 Task: Create a rule from the Recommended list, Task Added to this Project -> add SubTasks in the project AmplifyHQ with SubTasks Gather and Analyse Requirements , Design and Implement Solution , System Test and UAT , Release to Production / Go Live
Action: Mouse moved to (64, 301)
Screenshot: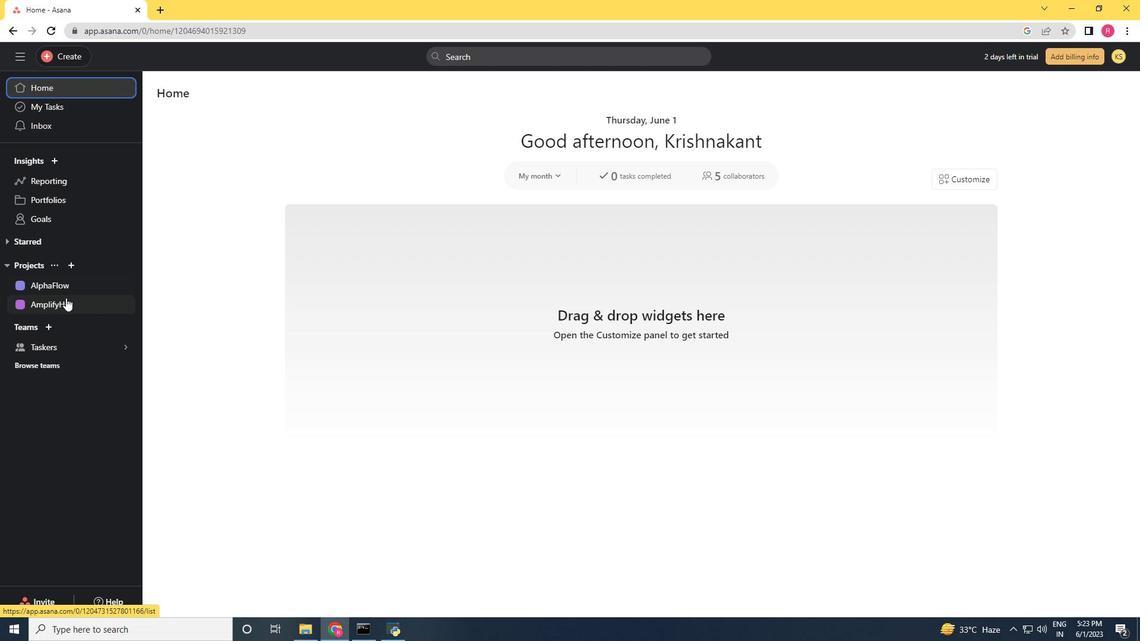 
Action: Mouse pressed left at (64, 301)
Screenshot: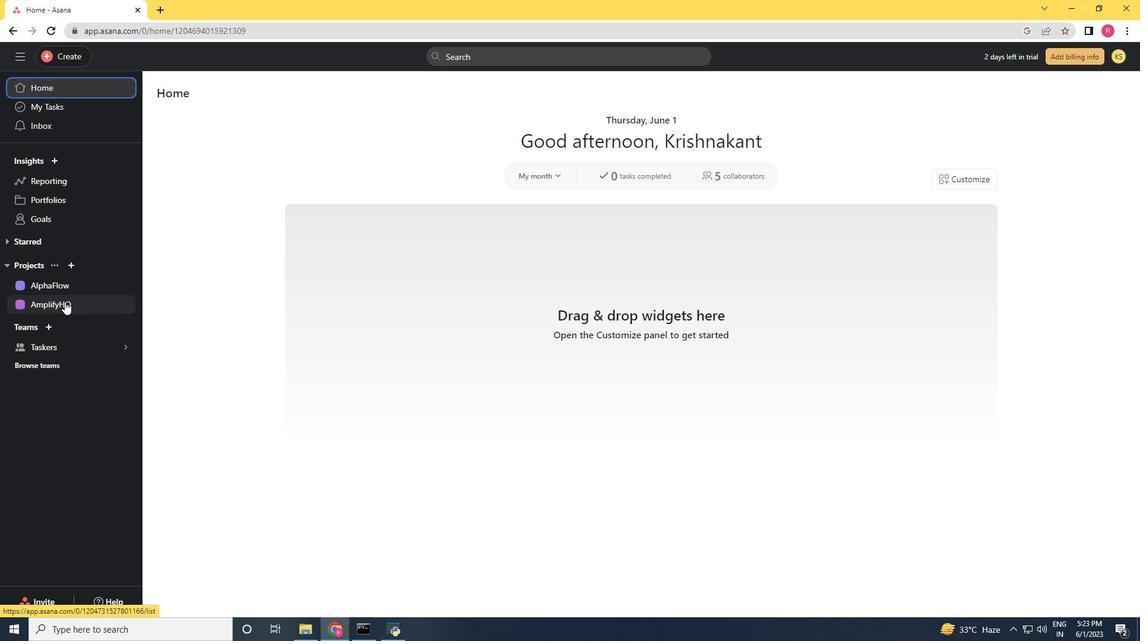 
Action: Mouse moved to (1096, 103)
Screenshot: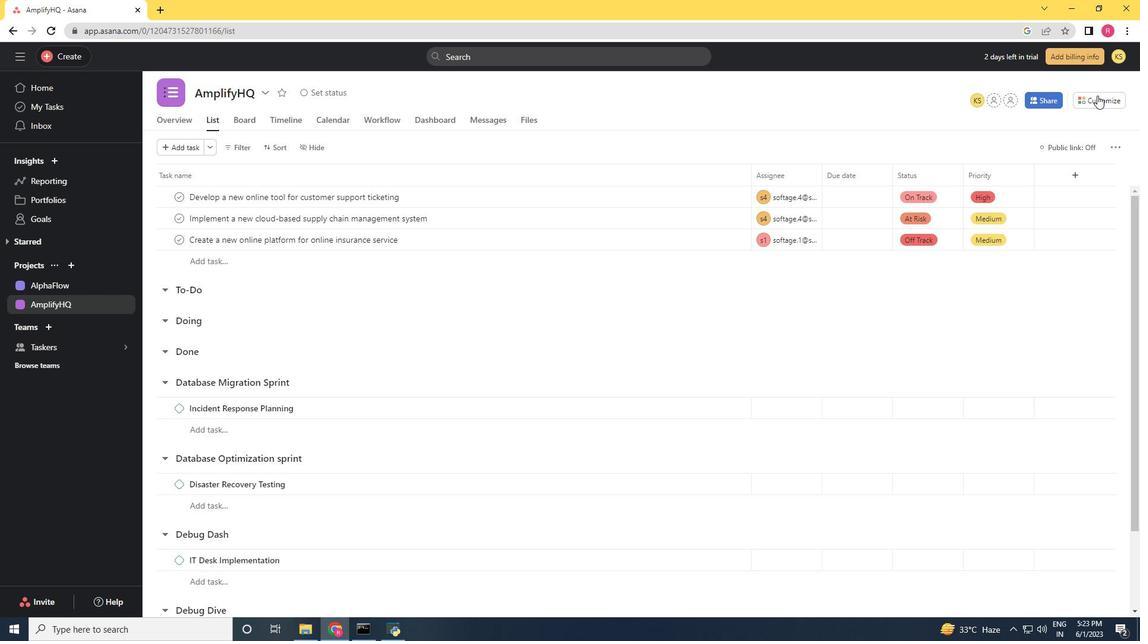 
Action: Mouse pressed left at (1096, 103)
Screenshot: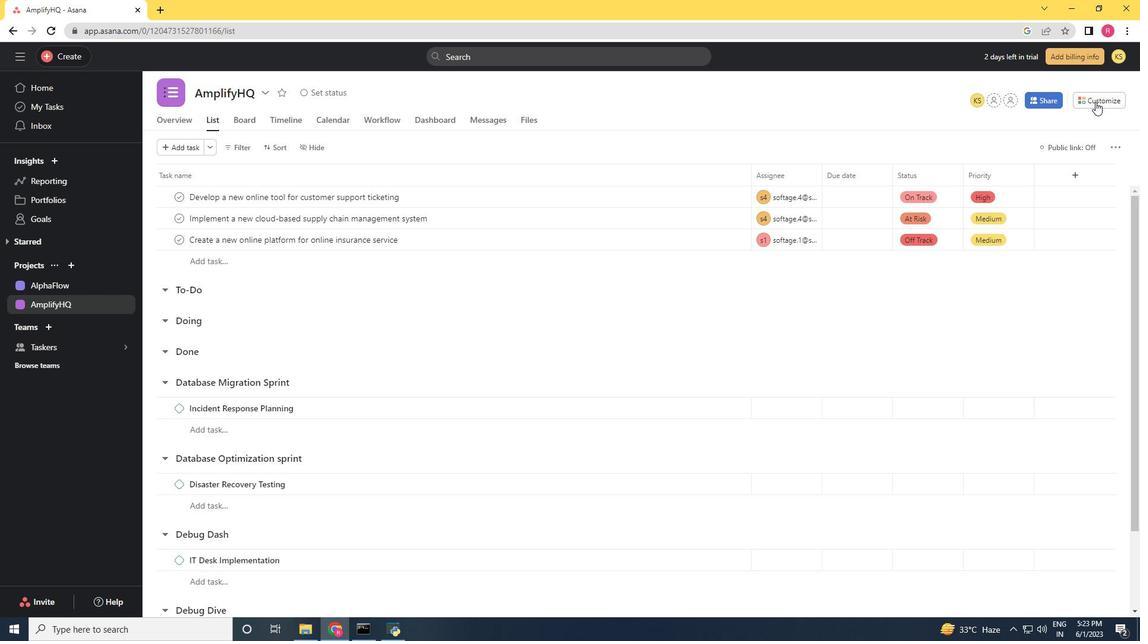 
Action: Mouse moved to (888, 244)
Screenshot: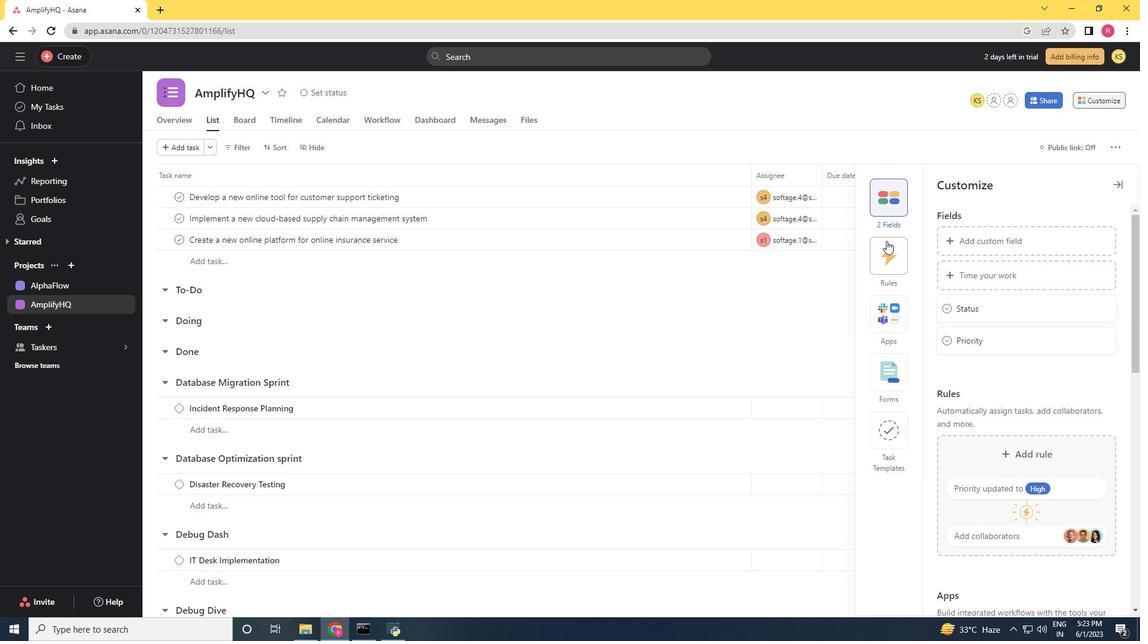 
Action: Mouse pressed left at (888, 244)
Screenshot: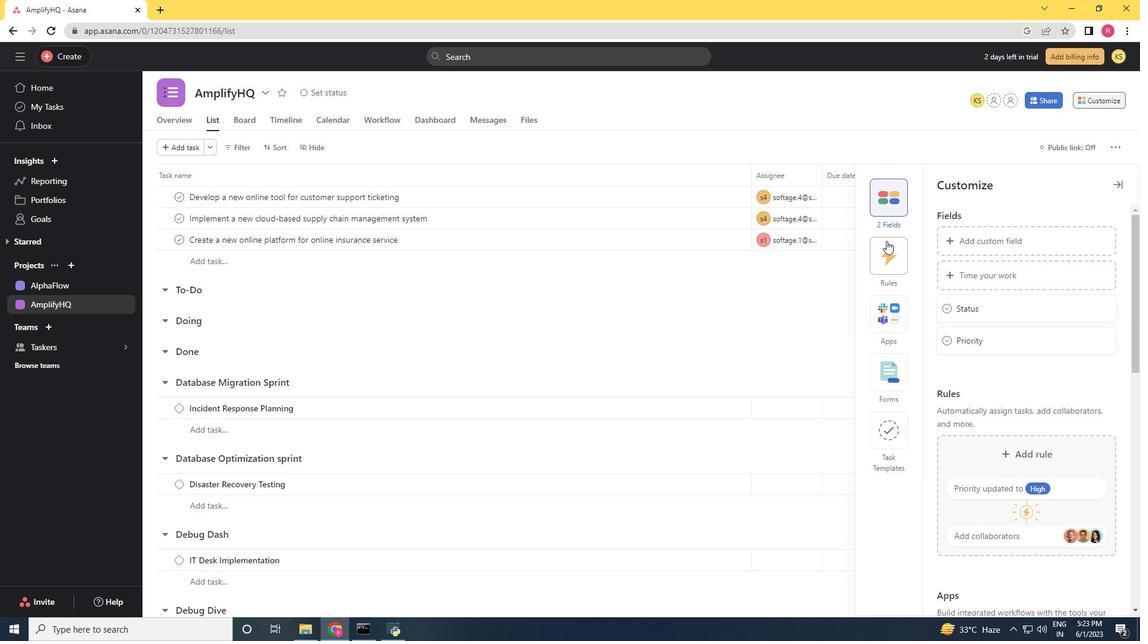 
Action: Mouse moved to (998, 279)
Screenshot: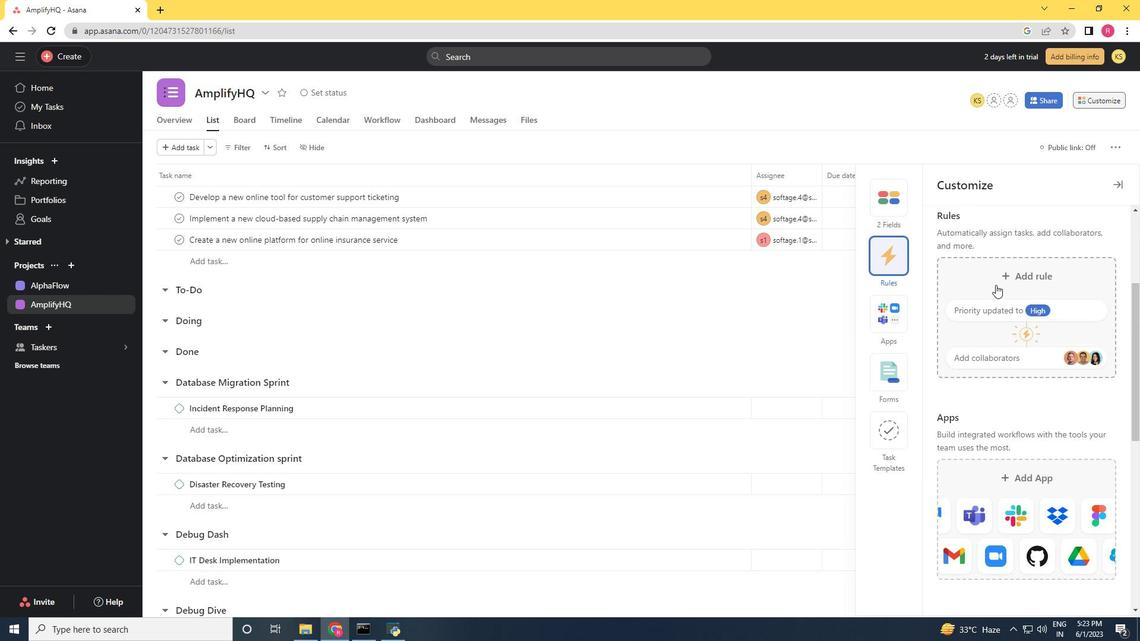 
Action: Mouse pressed left at (998, 279)
Screenshot: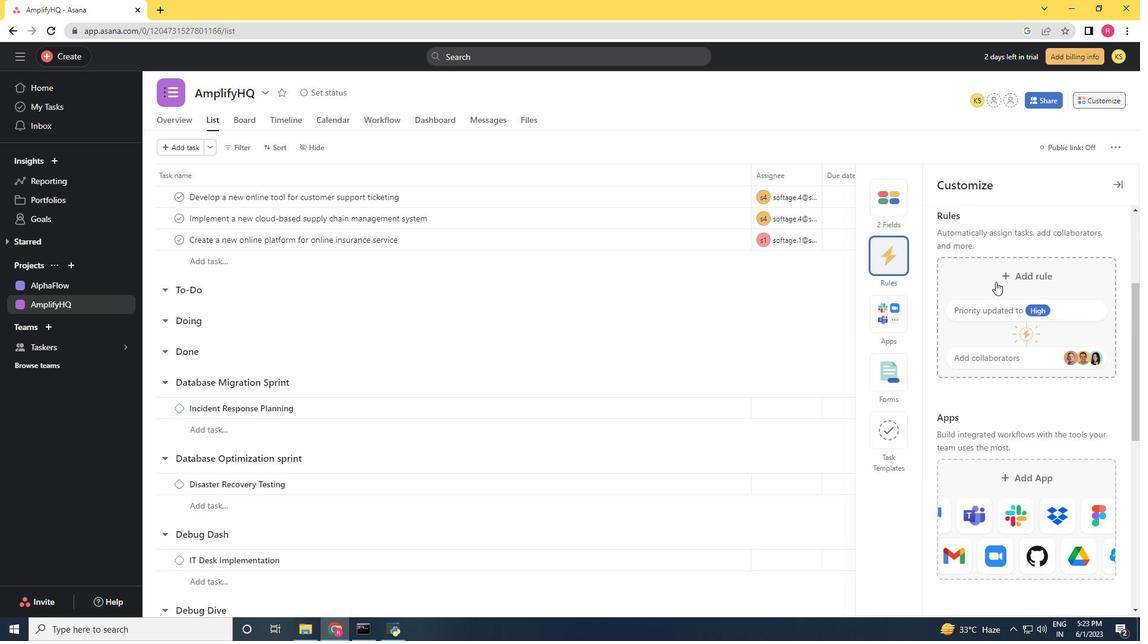 
Action: Mouse moved to (764, 190)
Screenshot: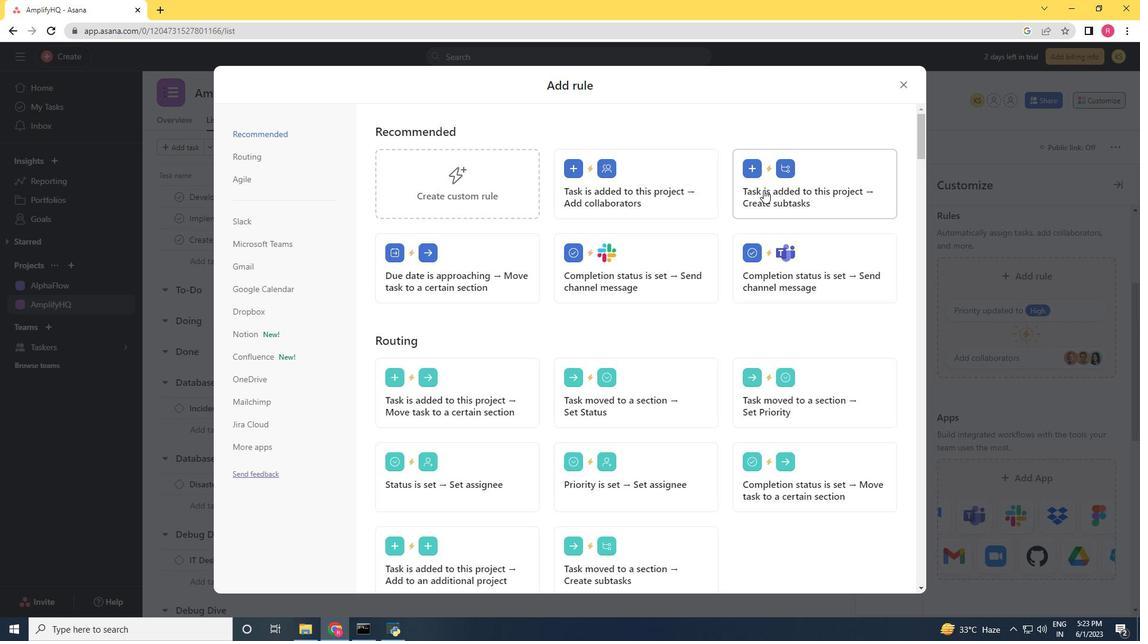 
Action: Mouse pressed left at (764, 190)
Screenshot: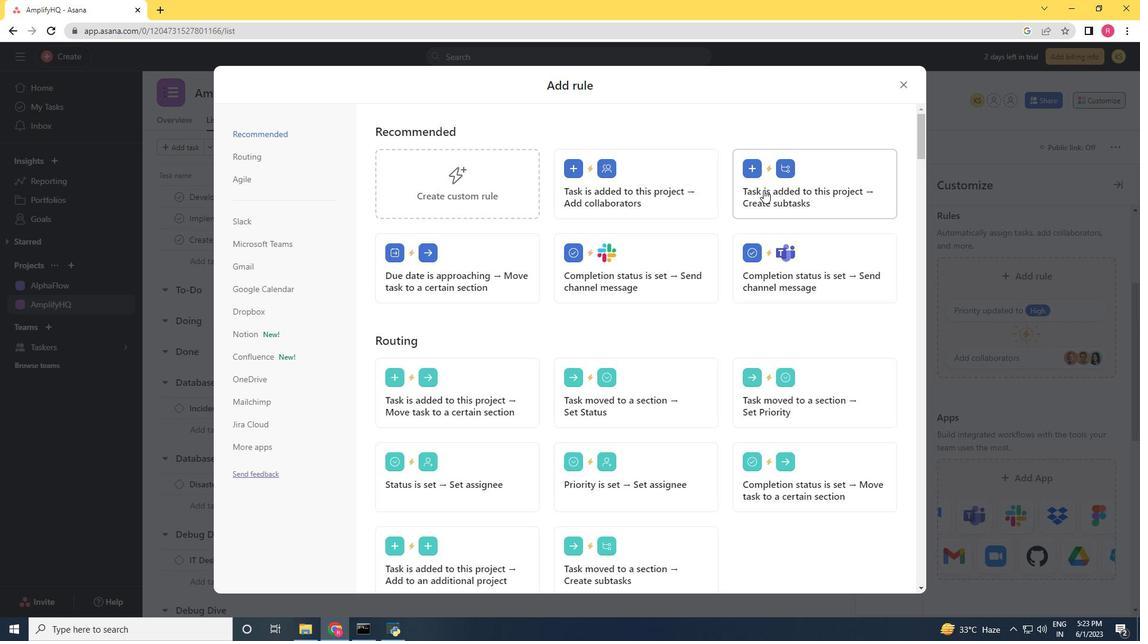 
Action: Mouse moved to (84, 393)
Screenshot: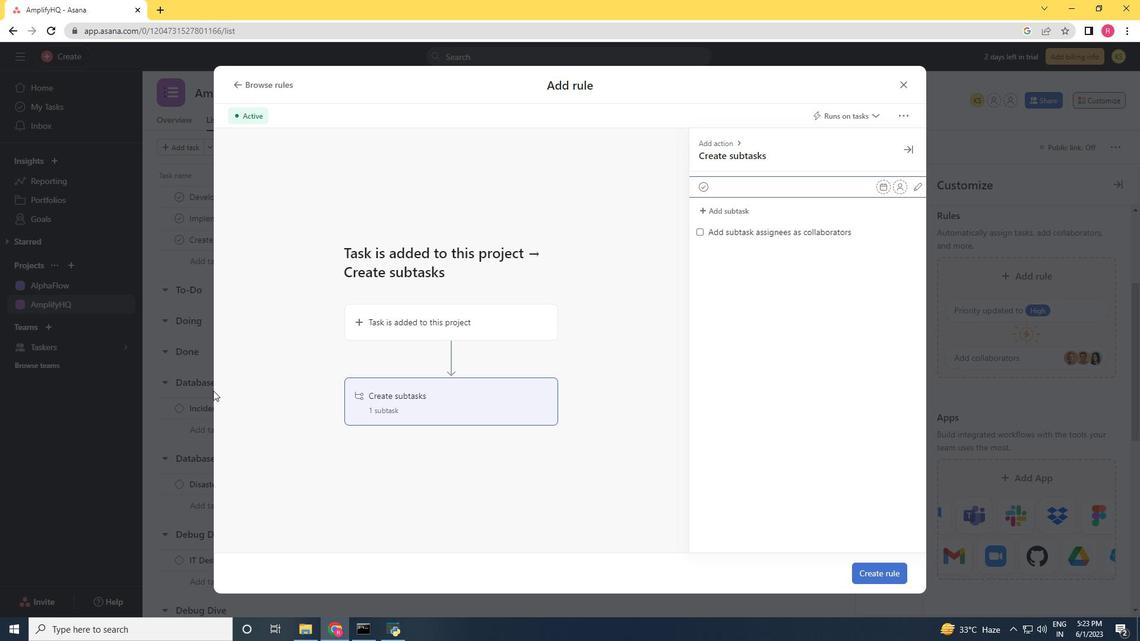 
Action: Key pressed <Key.shift>Gather<Key.space>and<Key.space><Key.shift>Analye<Key.backspace>se<Key.space><Key.shift>Requirements<Key.enter><Key.shift>Design<Key.space>and<Key.space><Key.shift_r>Implement<Key.space><Key.shift>Soulution<Key.space><Key.backspace><Key.backspace><Key.backspace><Key.backspace><Key.backspace><Key.backspace><Key.backspace><Key.backspace>lution<Key.space><Key.enter><Key.shift>System<Key.space><Key.shift>Test<Key.space>and<Key.space><Key.shift><Key.shift>UAT<Key.enter><Key.shift><Key.shift><Key.shift><Key.shift><Key.shift><Key.shift><Key.shift><Key.shift><Key.shift><Key.shift><Key.shift><Key.shift><Key.shift><Key.shift><Key.shift><Key.shift><Key.shift><Key.shift><Key.shift><Key.shift><Key.shift><Key.shift>Release<Key.space>to<Key.space><Key.shift_r>Production<Key.space>/<Key.space><Key.shift_r>Go<Key.space><Key.shift_r>Live
Screenshot: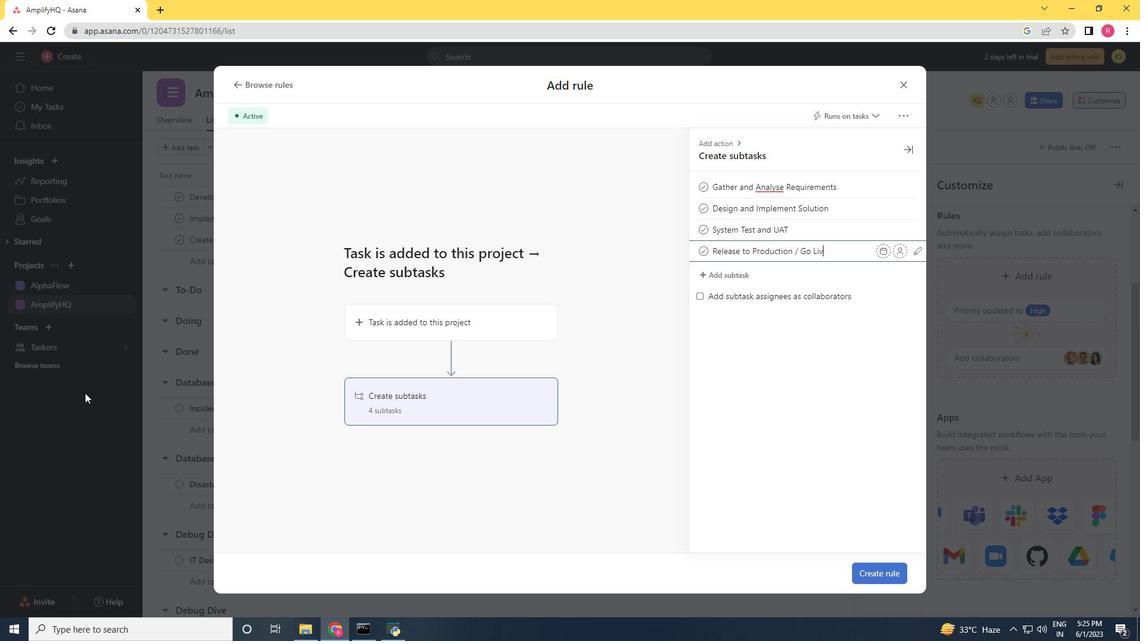 
Action: Mouse moved to (886, 577)
Screenshot: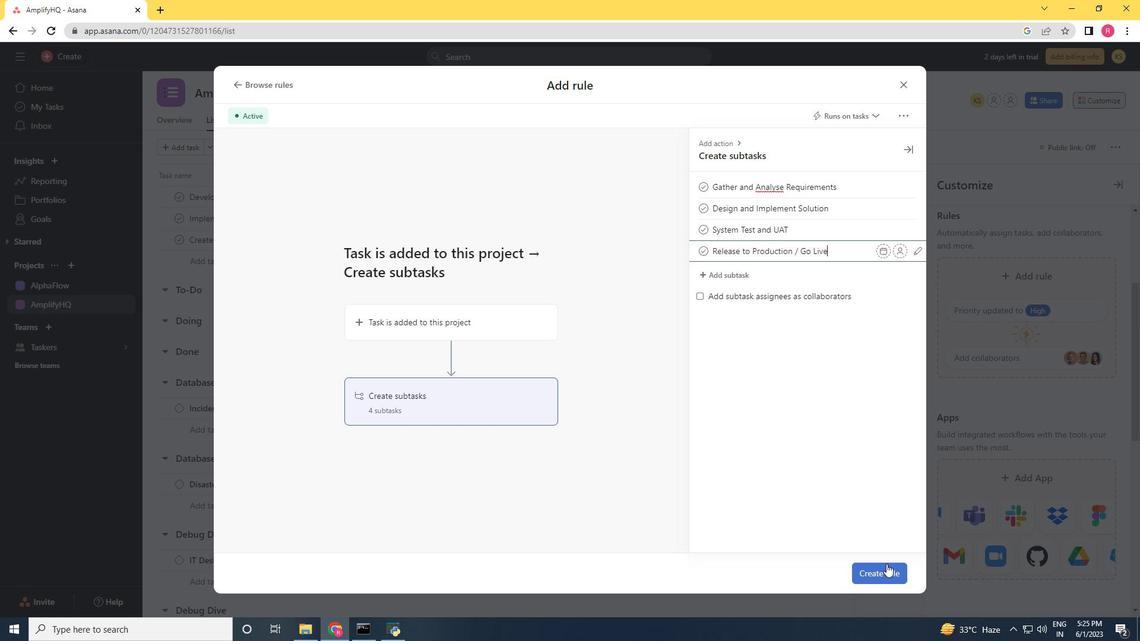 
Action: Mouse pressed left at (886, 577)
Screenshot: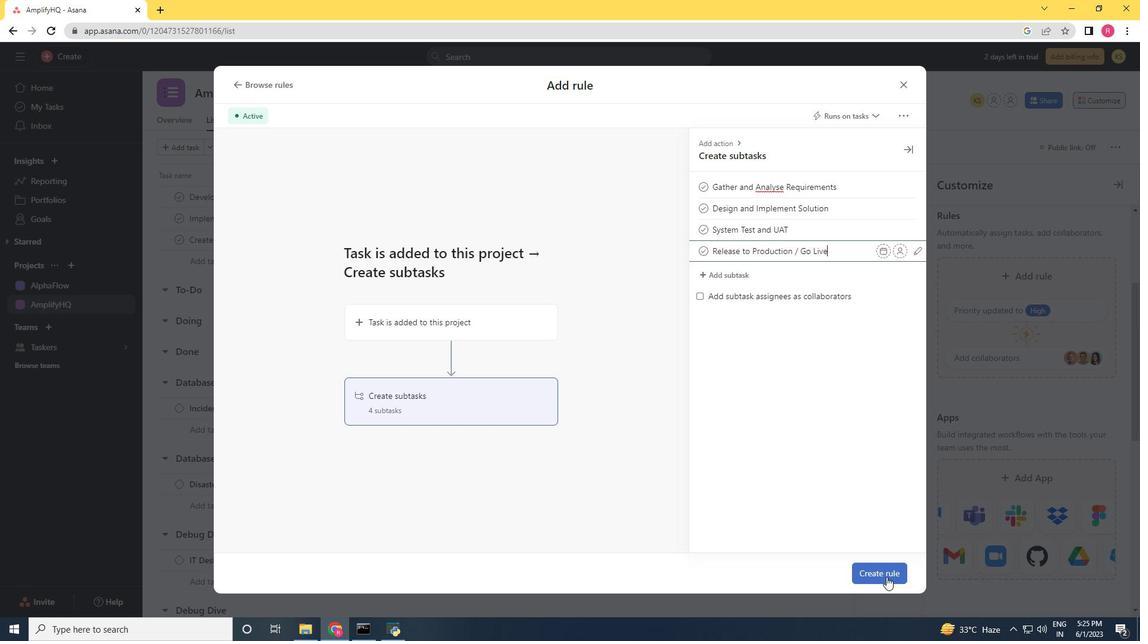 
Action: Mouse moved to (847, 577)
Screenshot: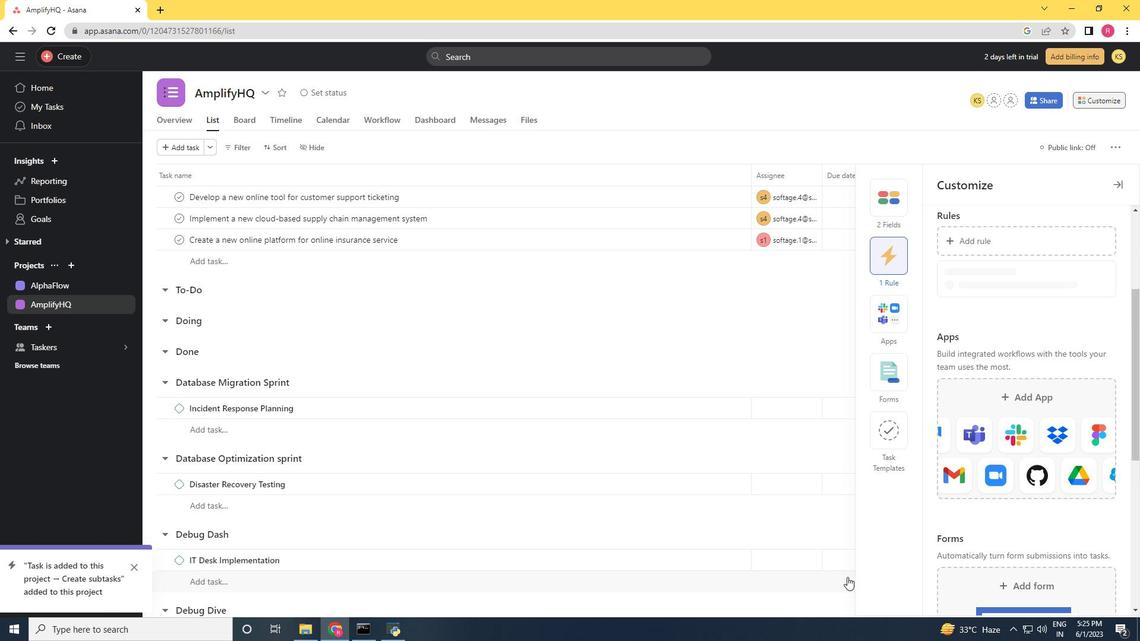 
